 Task: Locate the nearest national wildlife refuge to Baltimore, Maryland, and Philadelphia, Pennsylvania.
Action: Mouse moved to (131, 67)
Screenshot: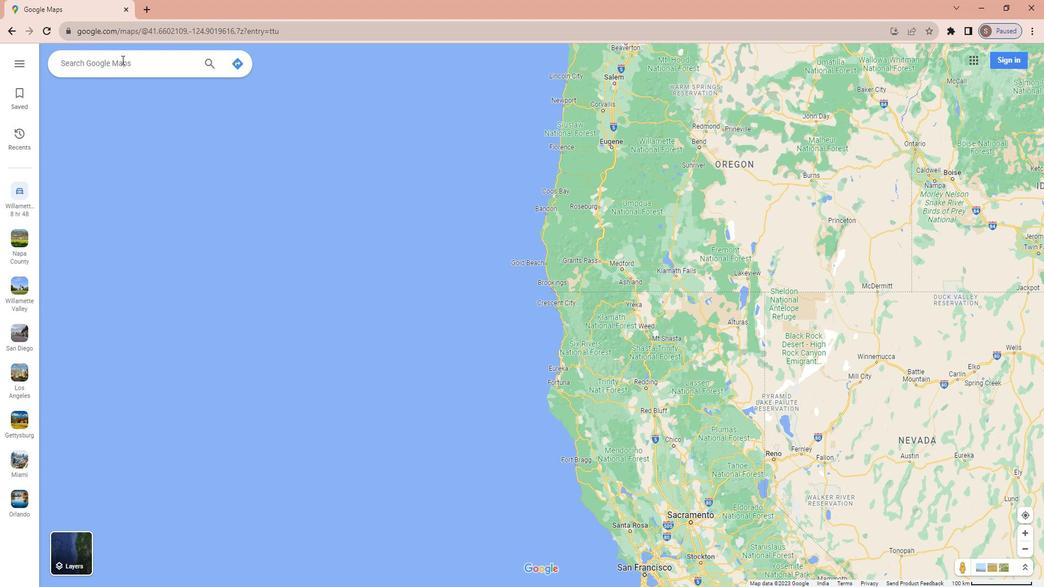 
Action: Mouse pressed left at (131, 67)
Screenshot: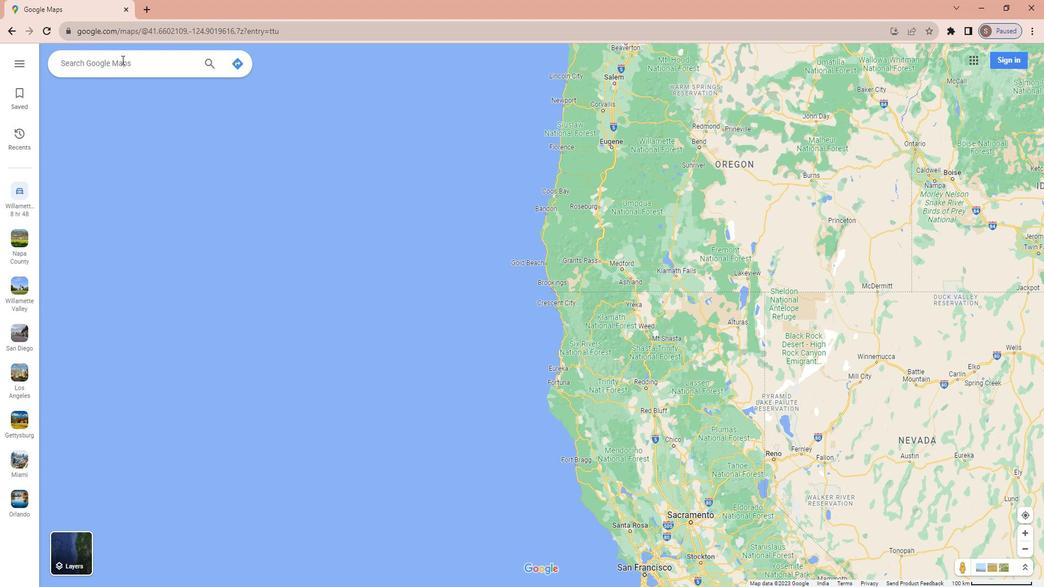 
Action: Key pressed <Key.shift>Bali<Key.backspace>timore,<Key.space><Key.shift><Key.shift>Maryland<Key.enter>
Screenshot: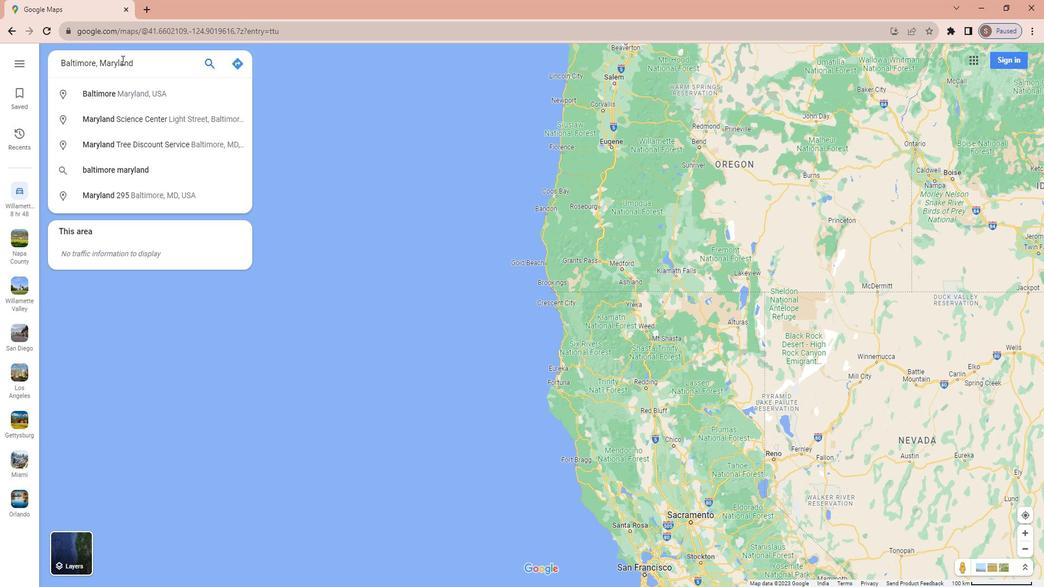 
Action: Mouse moved to (159, 254)
Screenshot: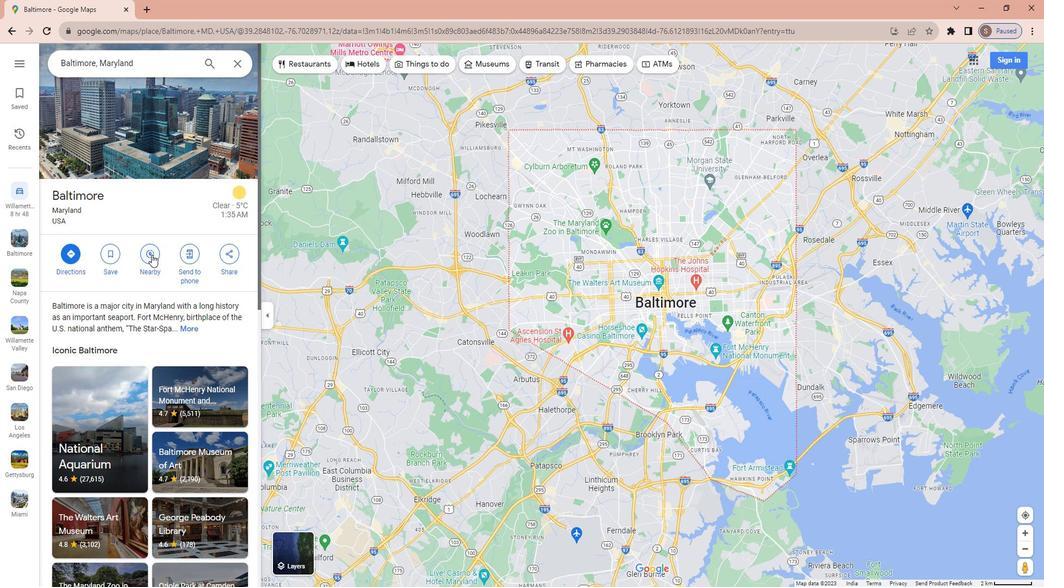 
Action: Mouse pressed left at (159, 254)
Screenshot: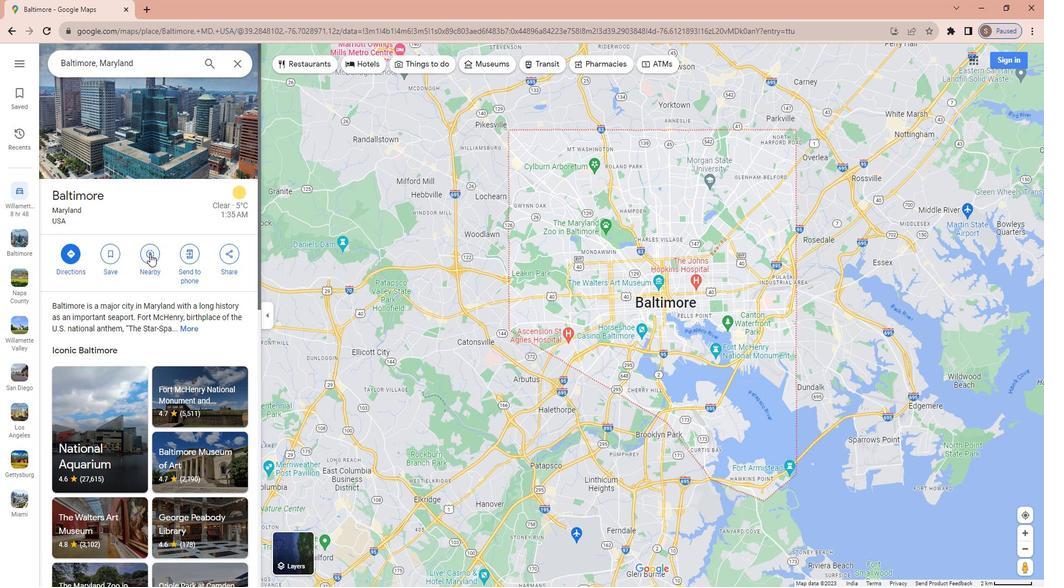 
Action: Mouse moved to (153, 240)
Screenshot: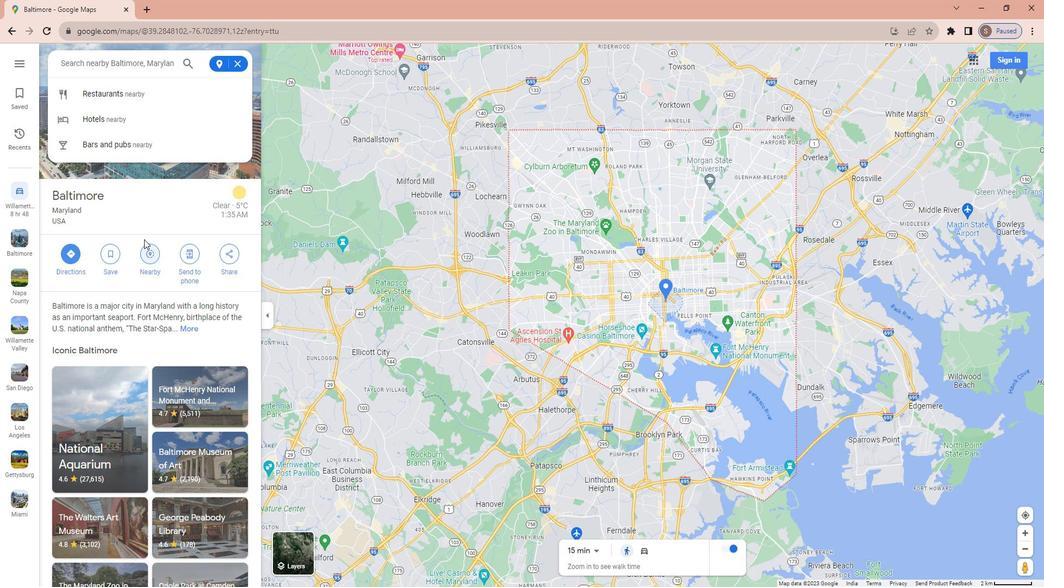 
Action: Key pressed national<Key.space>wildlife<Key.space>refuge<Key.enter>
Screenshot: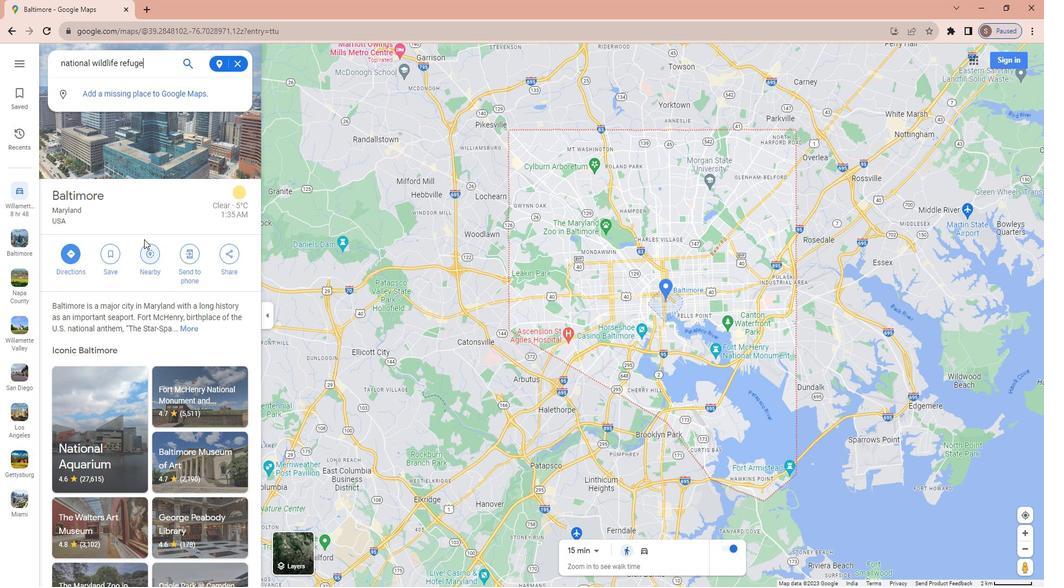 
Action: Mouse moved to (244, 71)
Screenshot: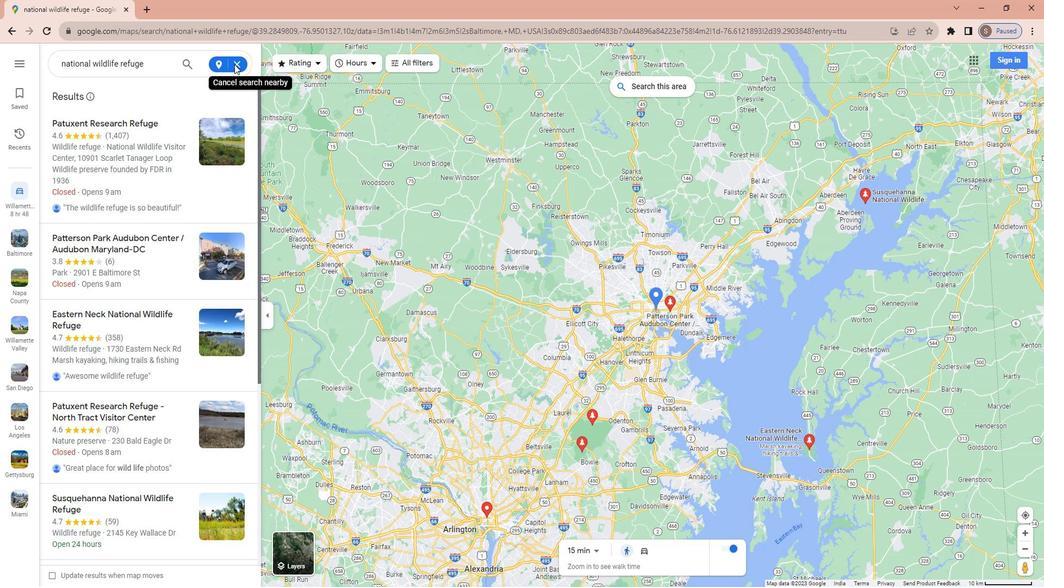 
Action: Mouse pressed left at (244, 71)
Screenshot: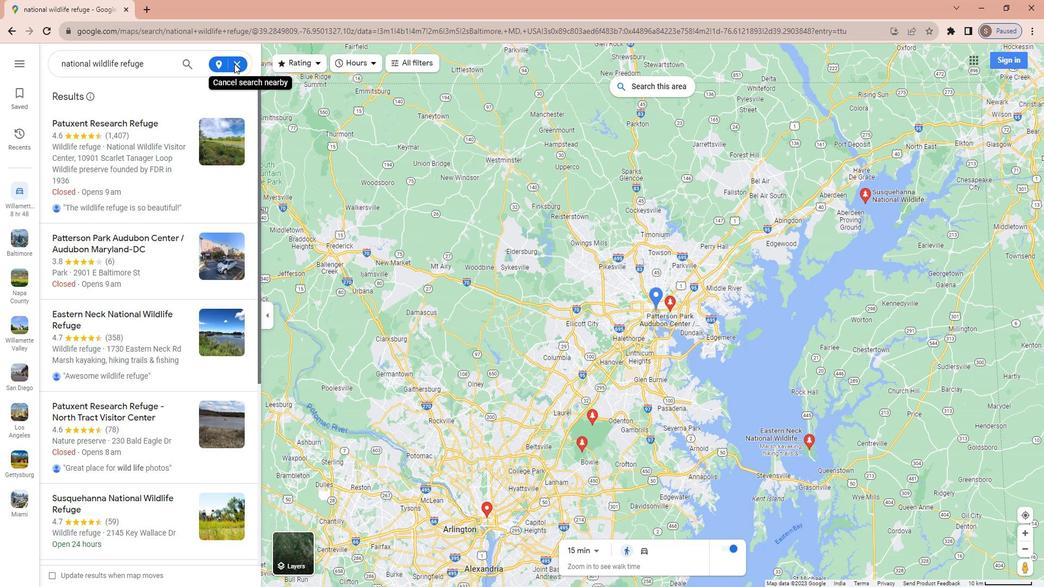 
Action: Mouse moved to (245, 72)
Screenshot: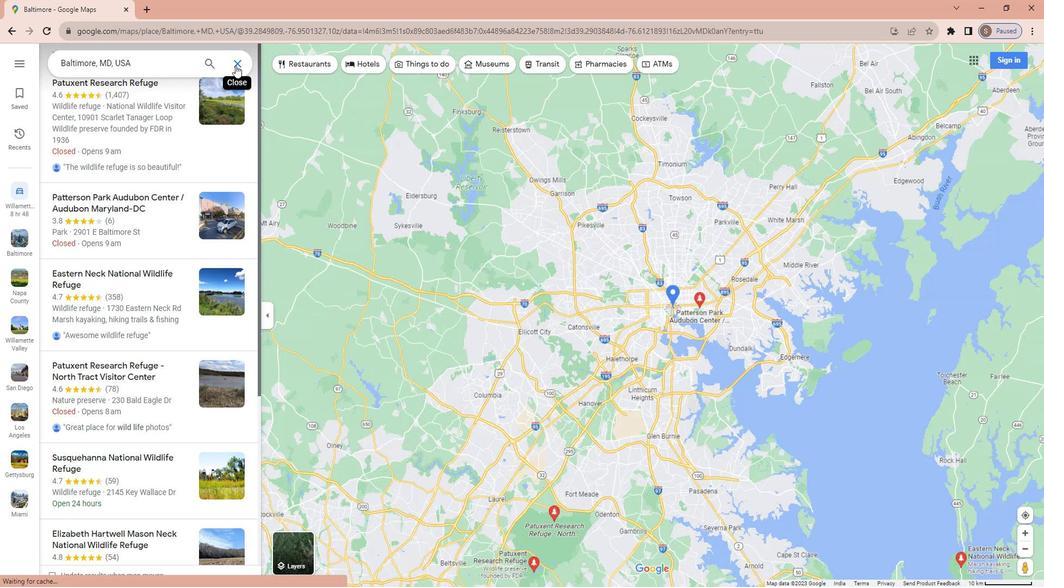 
Action: Mouse pressed left at (245, 72)
Screenshot: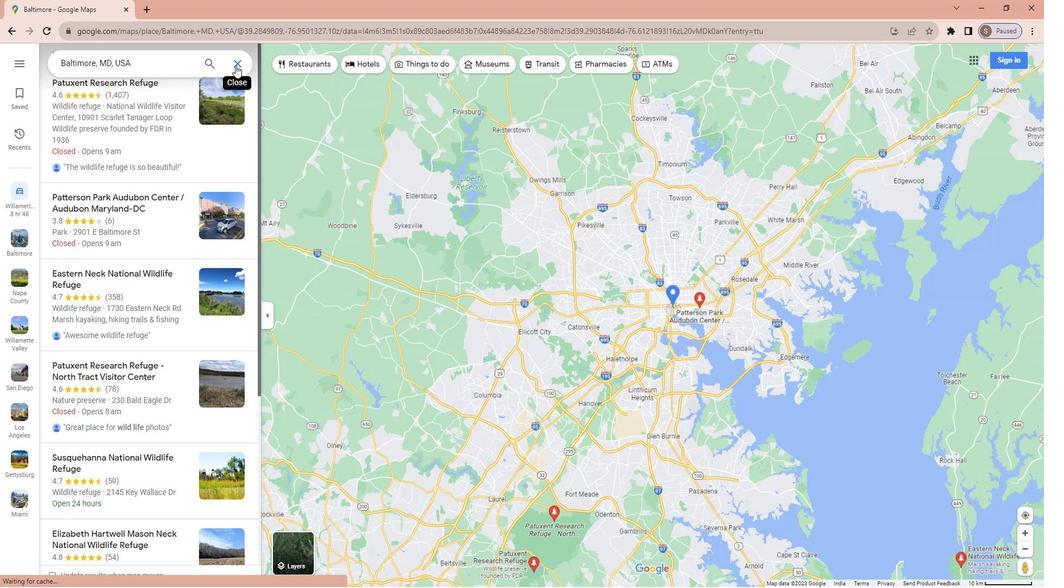 
Action: Mouse moved to (119, 74)
Screenshot: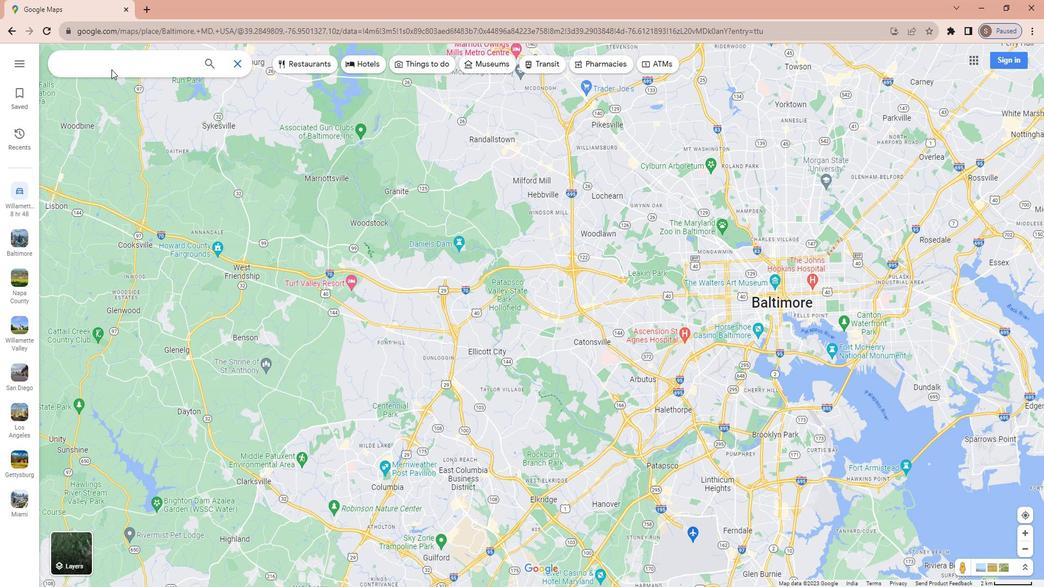 
Action: Key pressed <Key.shift>Philadelphia,<Key.space><Key.shift>Pennsylvania<Key.enter>
Screenshot: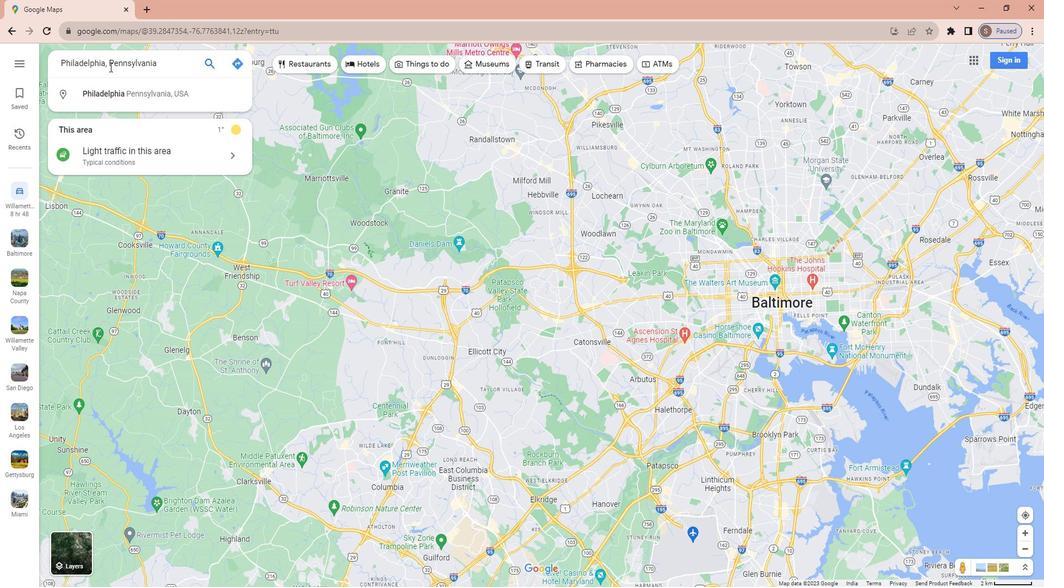 
Action: Mouse moved to (165, 251)
Screenshot: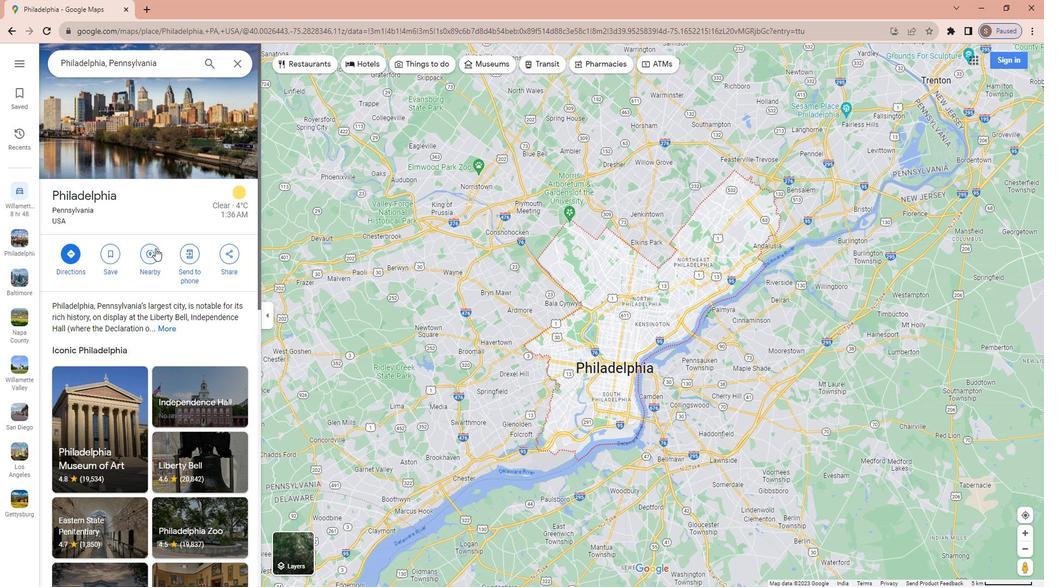 
Action: Mouse pressed left at (165, 251)
Screenshot: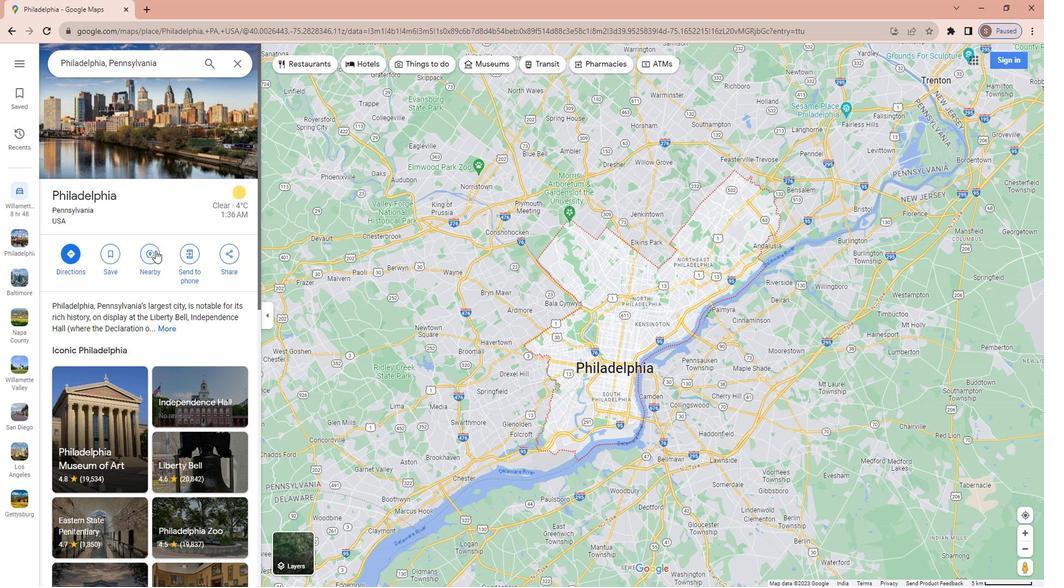 
Action: Key pressed national<Key.space>wildlife<Key.space>refuge<Key.enter>
Screenshot: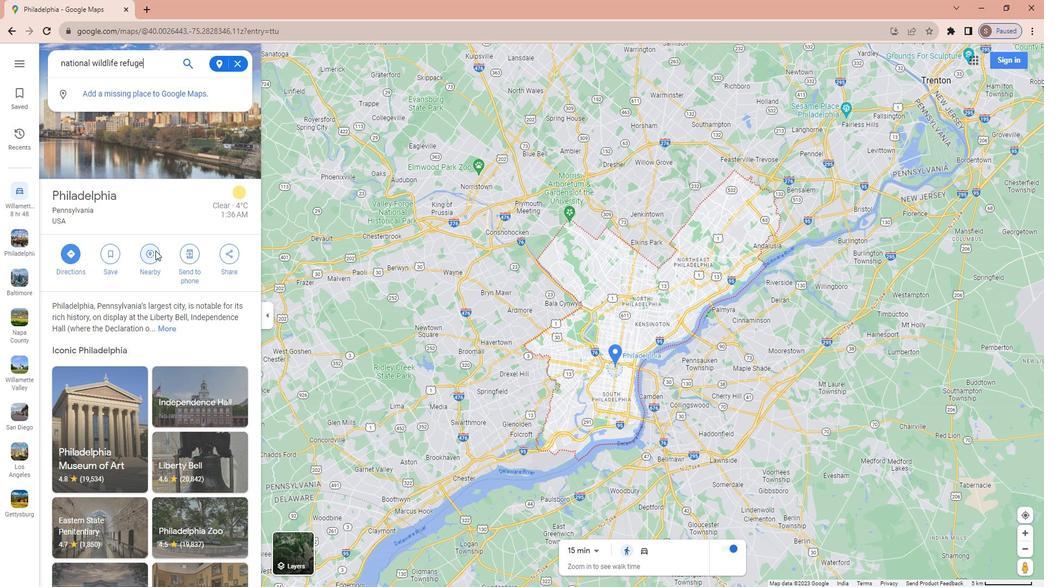 
